 Task: Create a due date automation trigger when advanced on, on the monday of the week a card is due add dates with a due date at 11:00 AM.
Action: Mouse moved to (1228, 92)
Screenshot: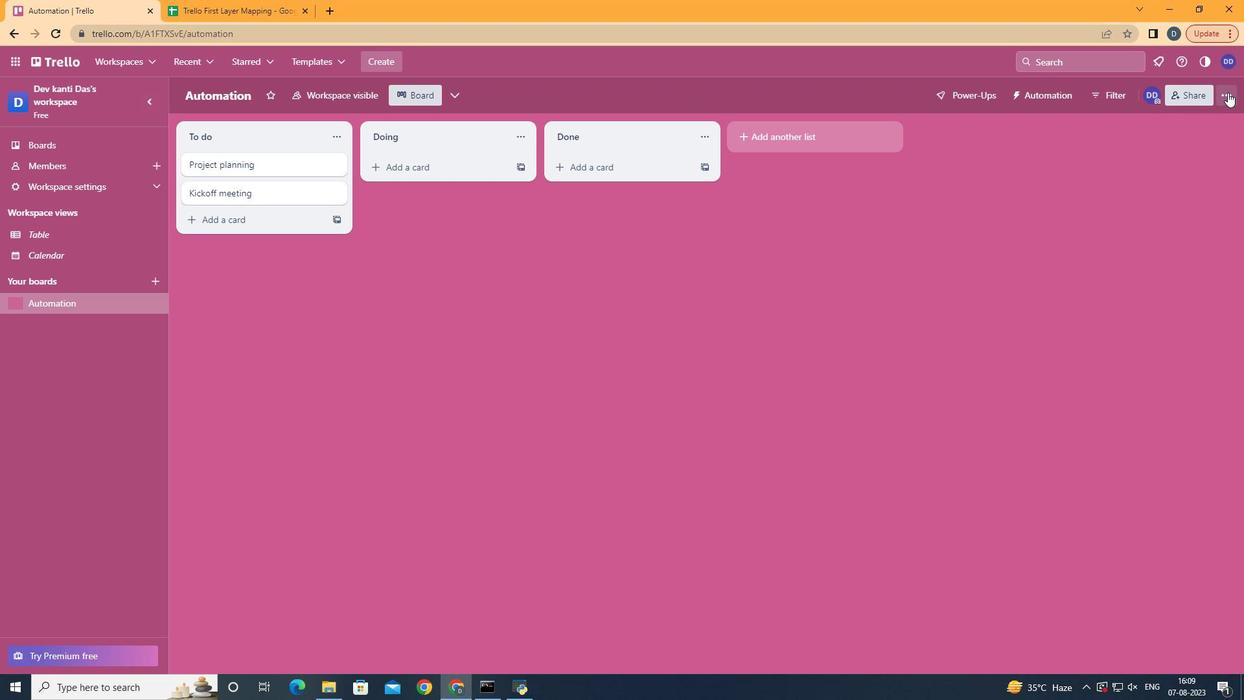 
Action: Mouse pressed left at (1228, 92)
Screenshot: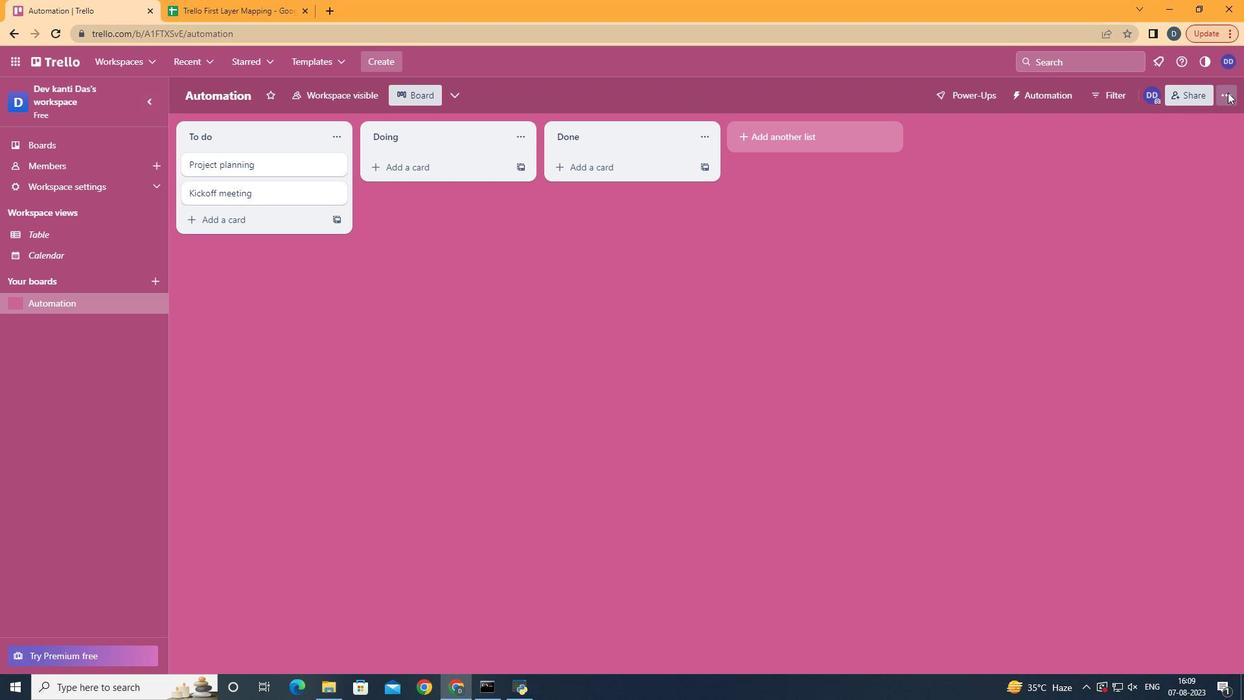 
Action: Mouse moved to (1149, 274)
Screenshot: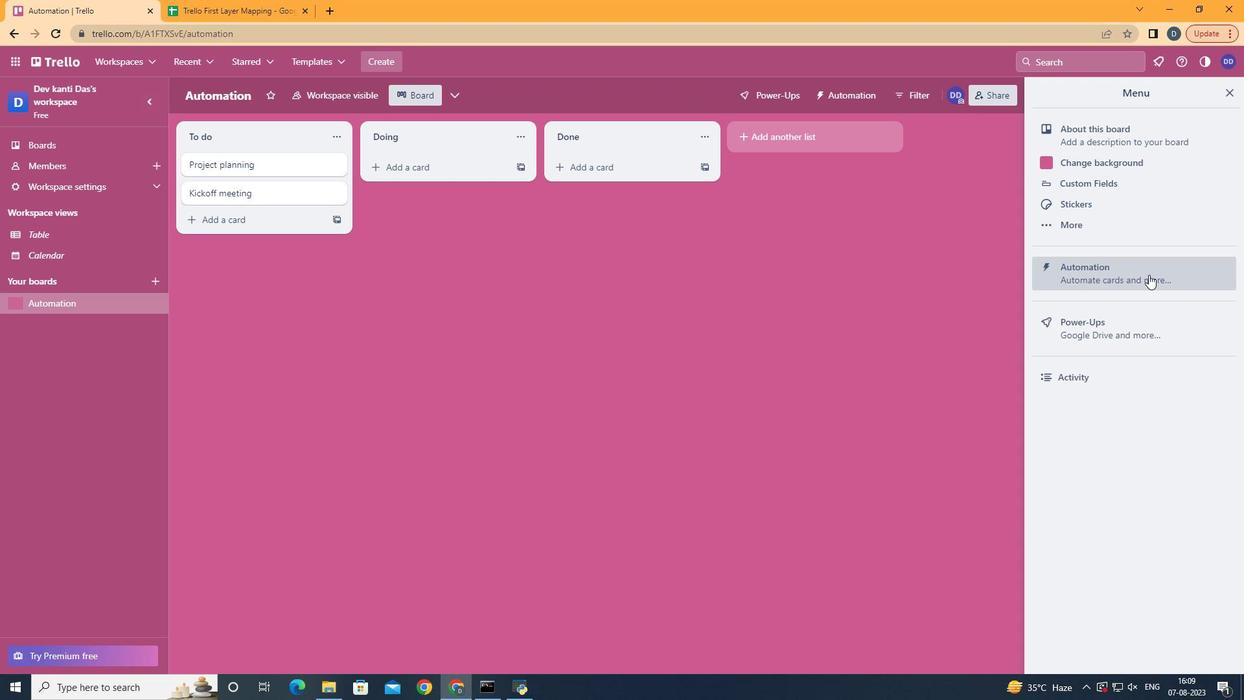 
Action: Mouse pressed left at (1149, 274)
Screenshot: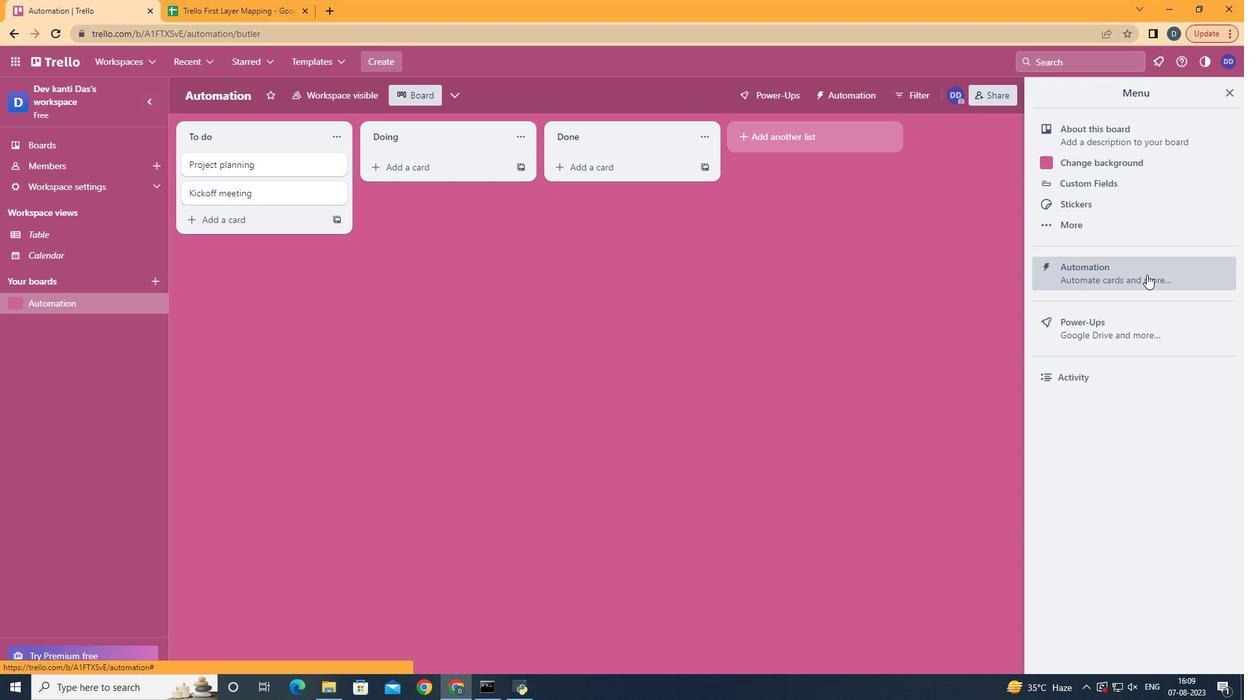 
Action: Mouse moved to (252, 257)
Screenshot: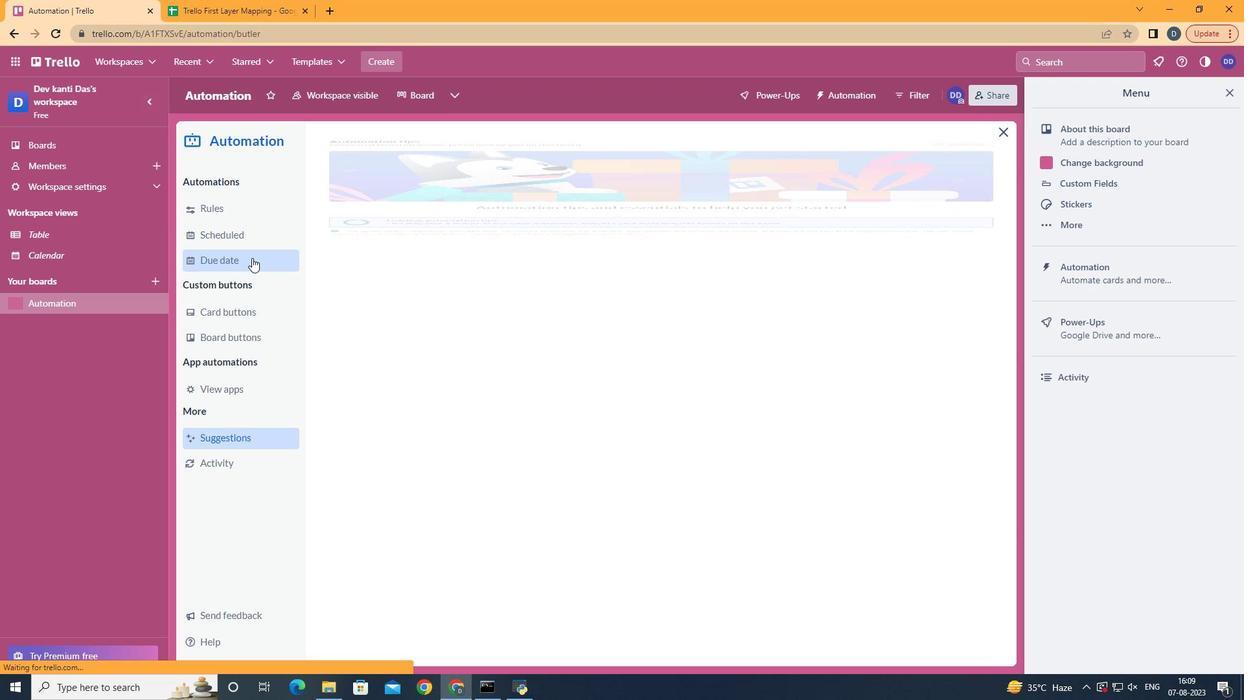 
Action: Mouse pressed left at (252, 257)
Screenshot: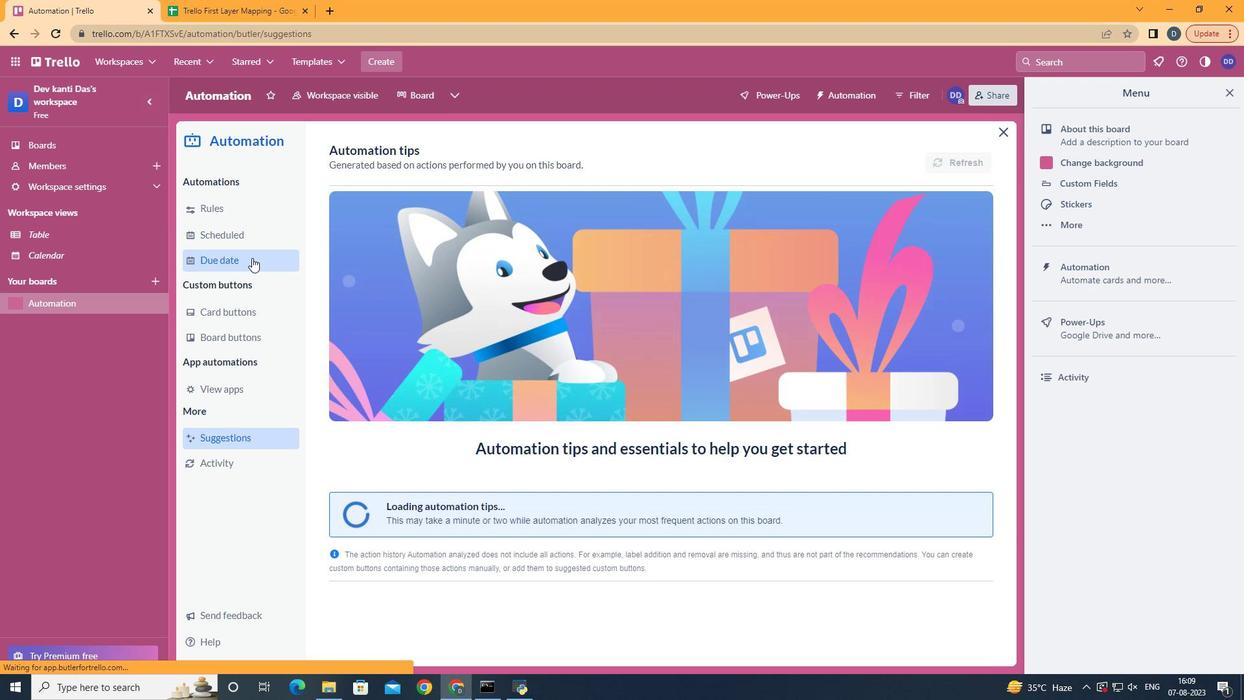 
Action: Mouse moved to (902, 157)
Screenshot: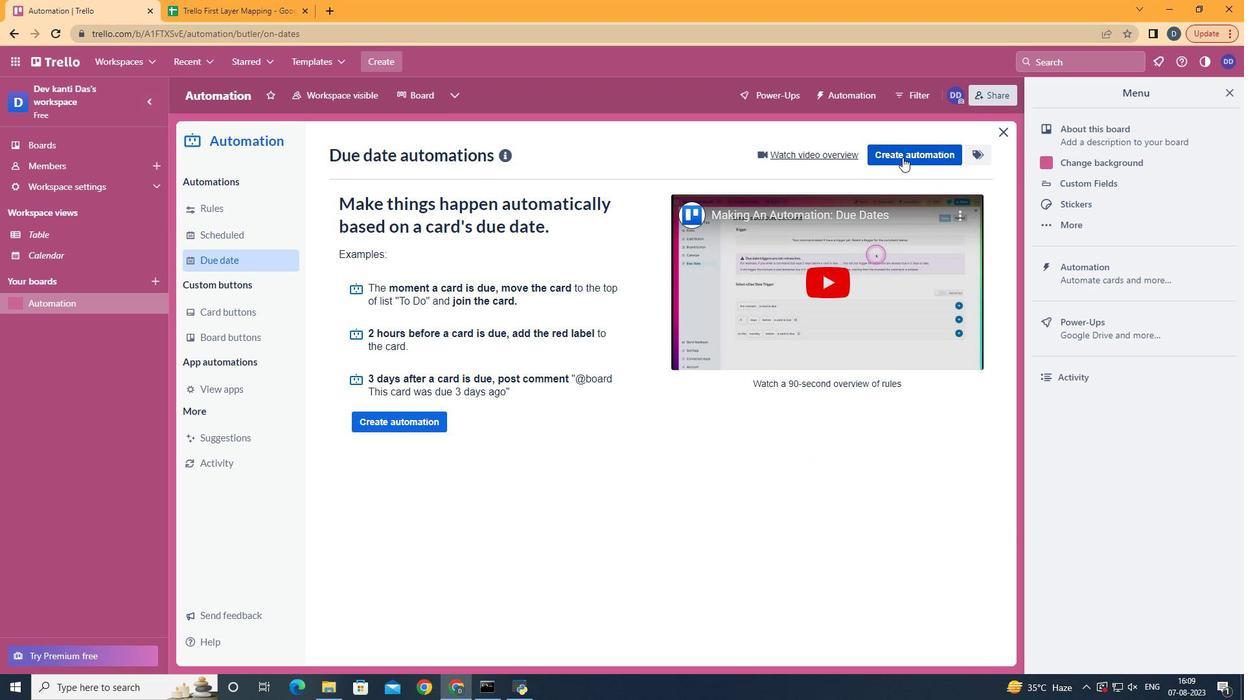 
Action: Mouse pressed left at (902, 157)
Screenshot: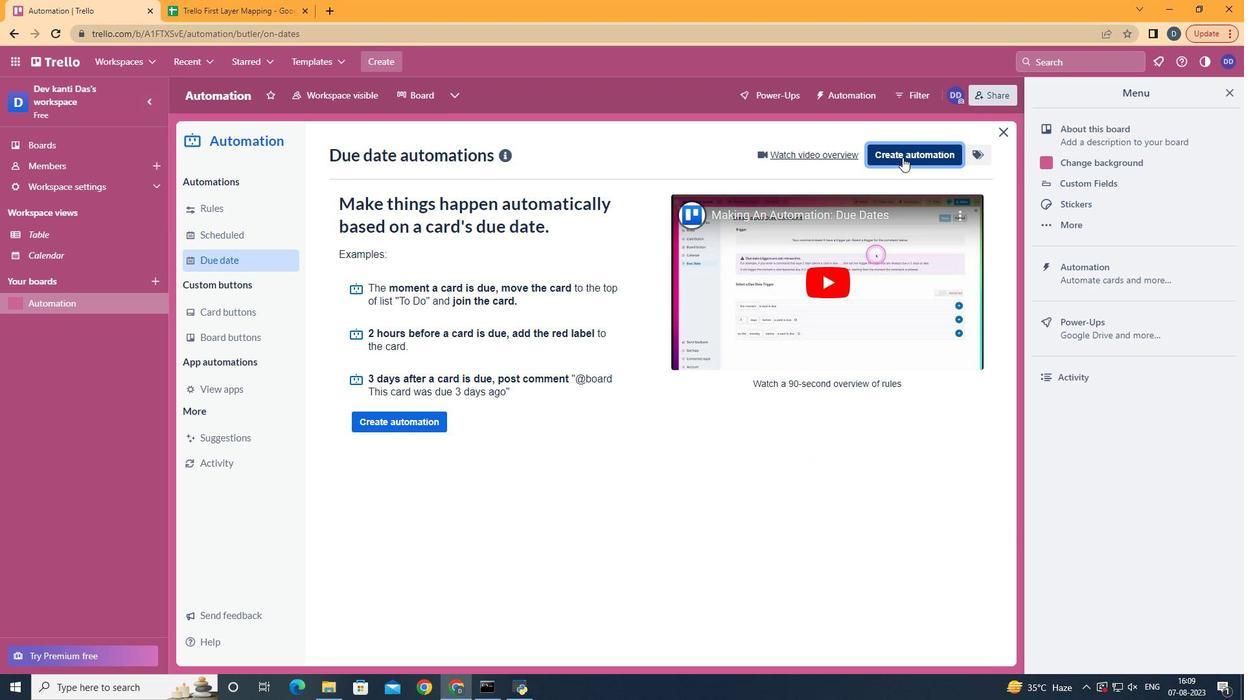 
Action: Mouse moved to (684, 287)
Screenshot: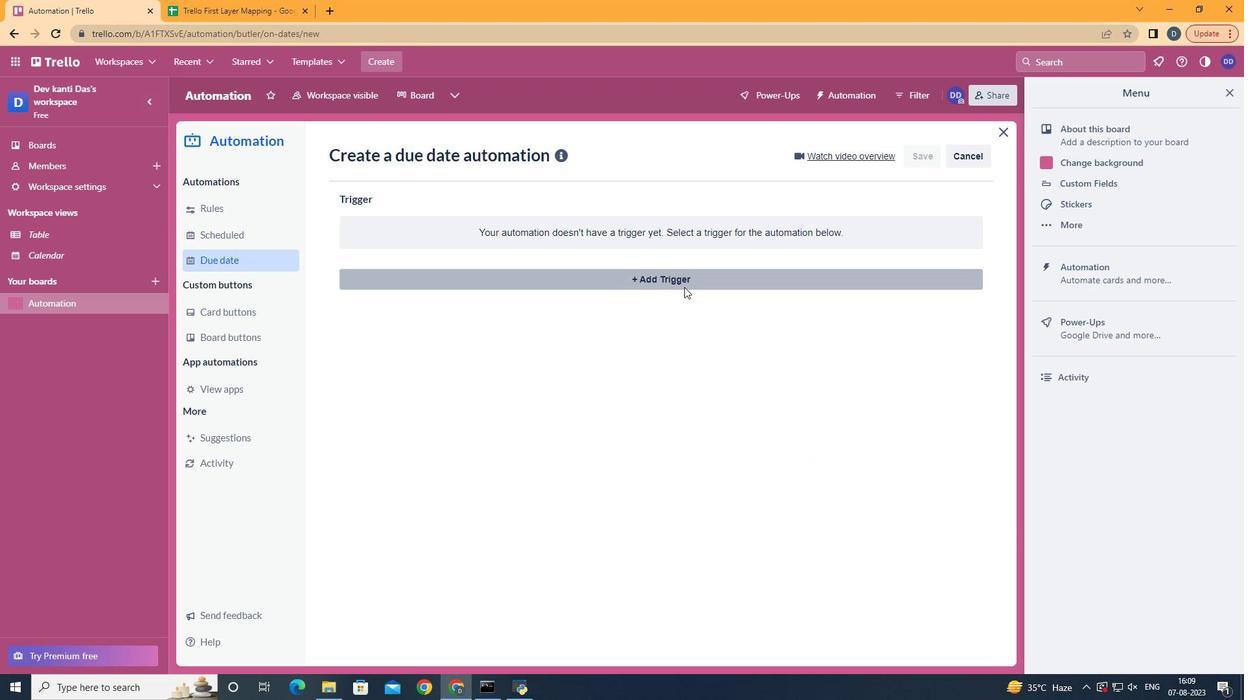
Action: Mouse pressed left at (684, 287)
Screenshot: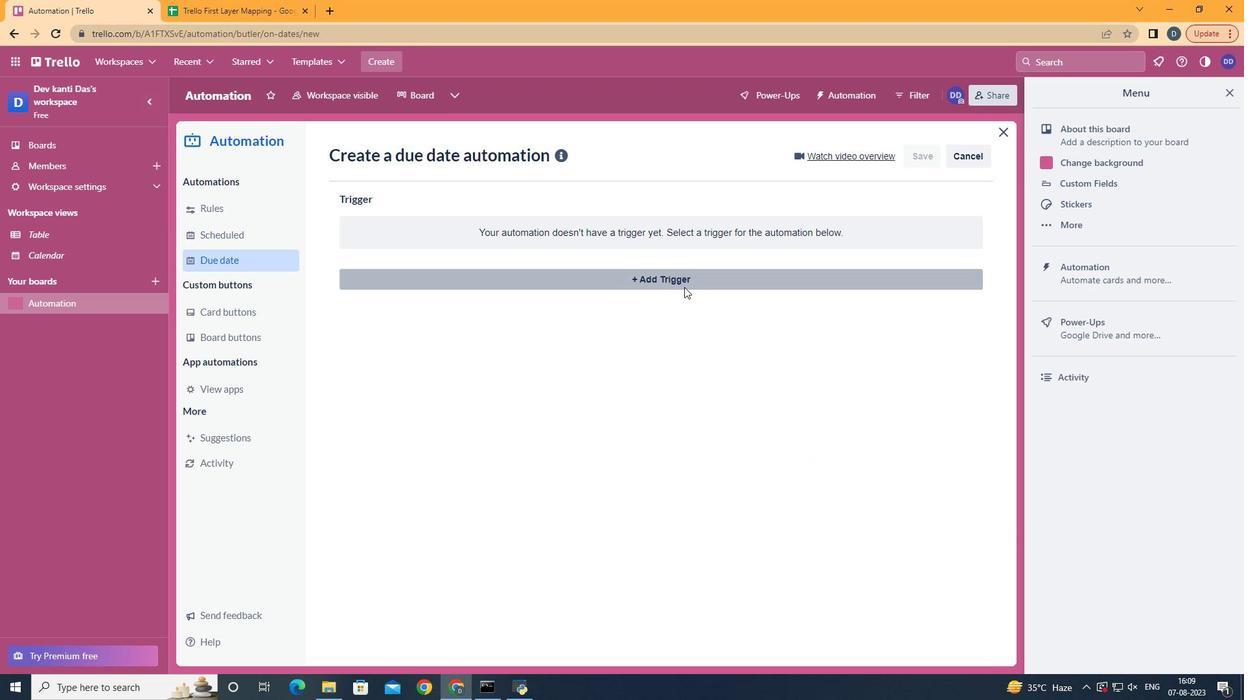 
Action: Mouse moved to (427, 338)
Screenshot: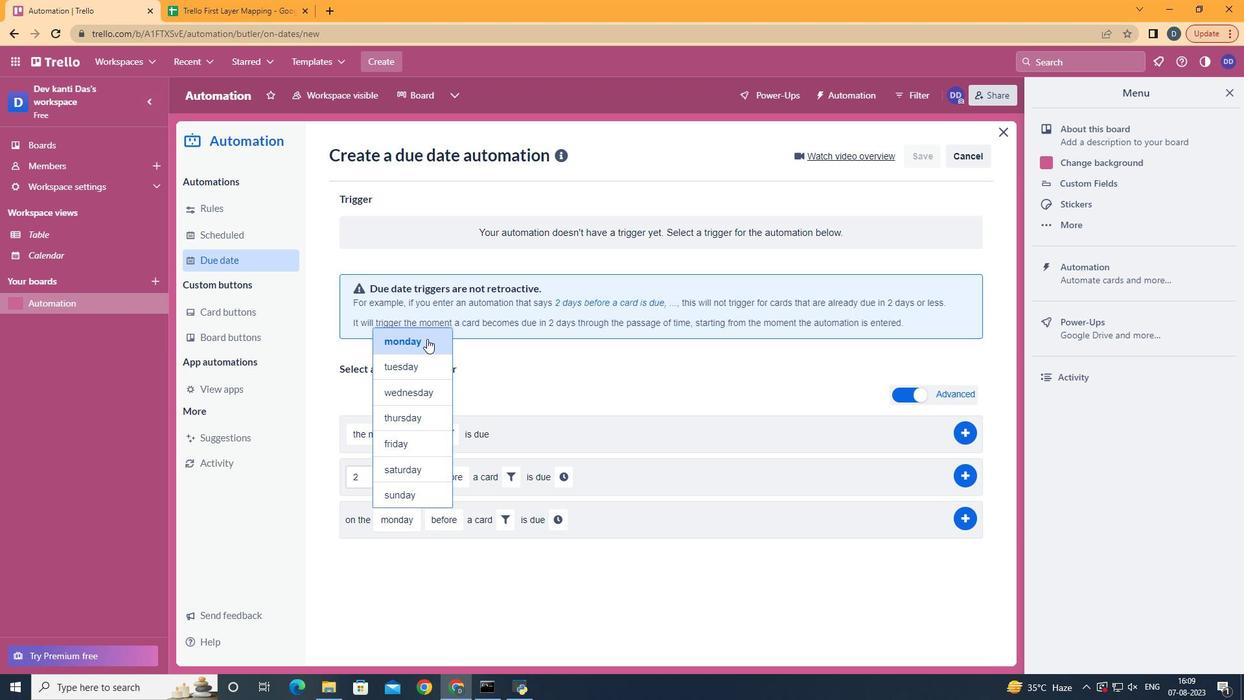 
Action: Mouse pressed left at (427, 338)
Screenshot: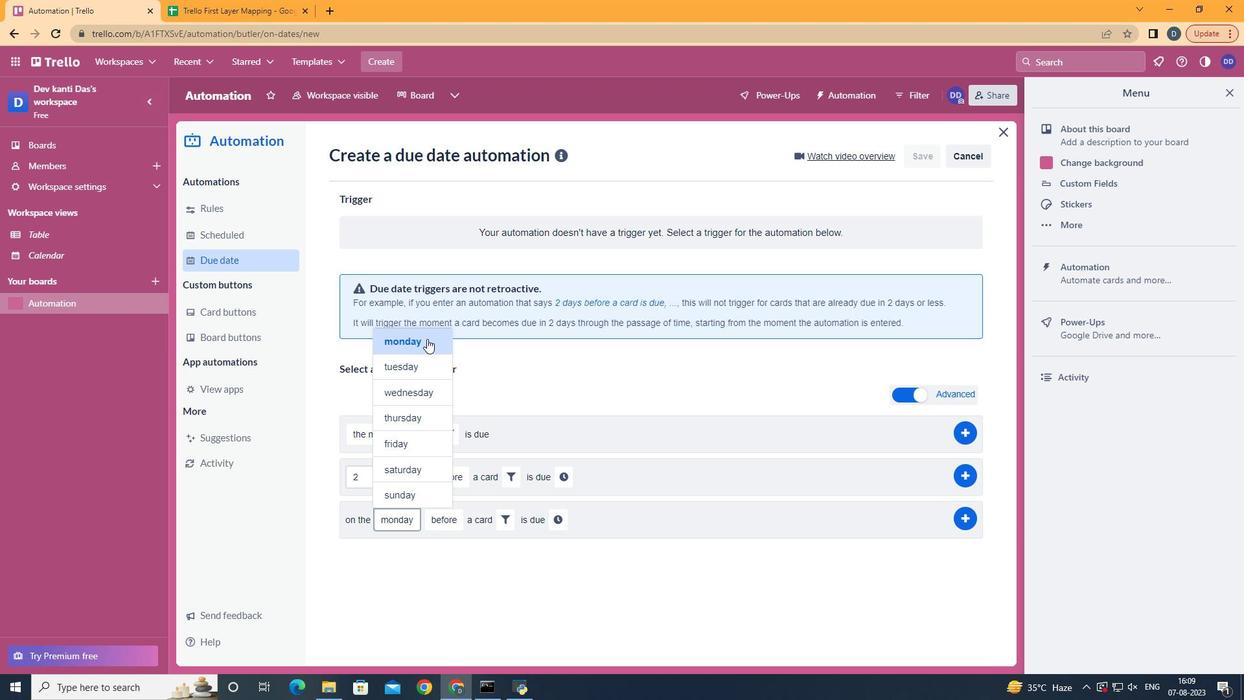 
Action: Mouse moved to (465, 598)
Screenshot: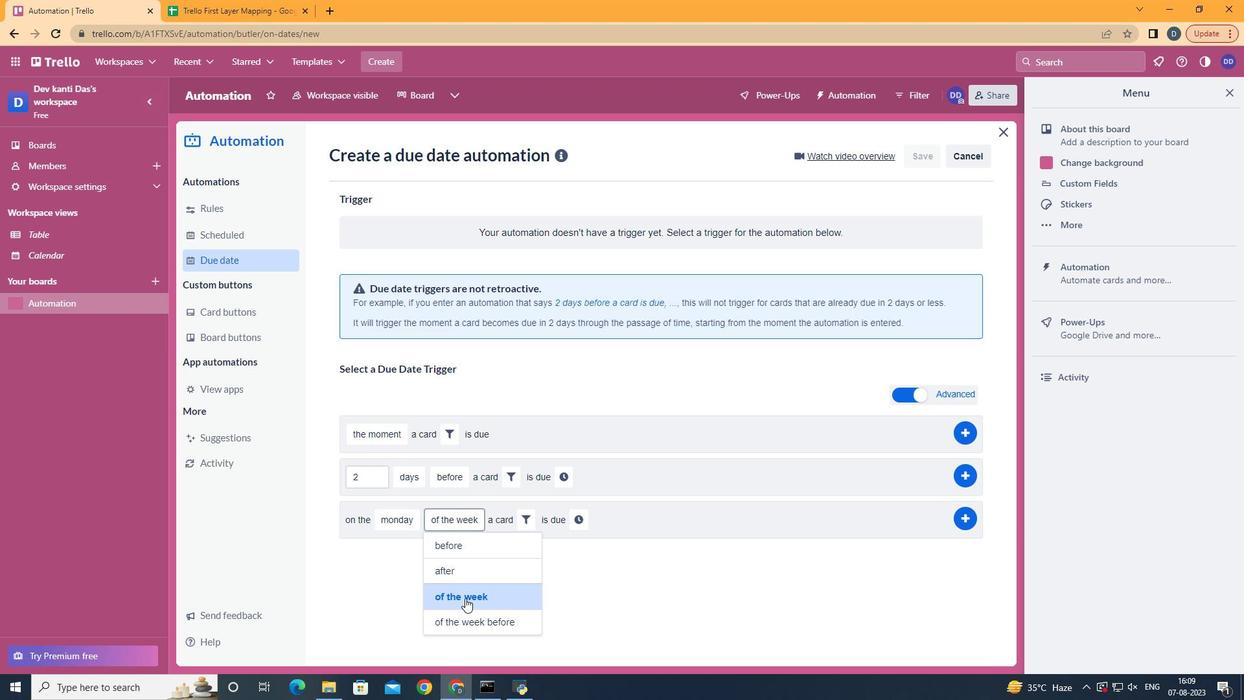 
Action: Mouse pressed left at (465, 598)
Screenshot: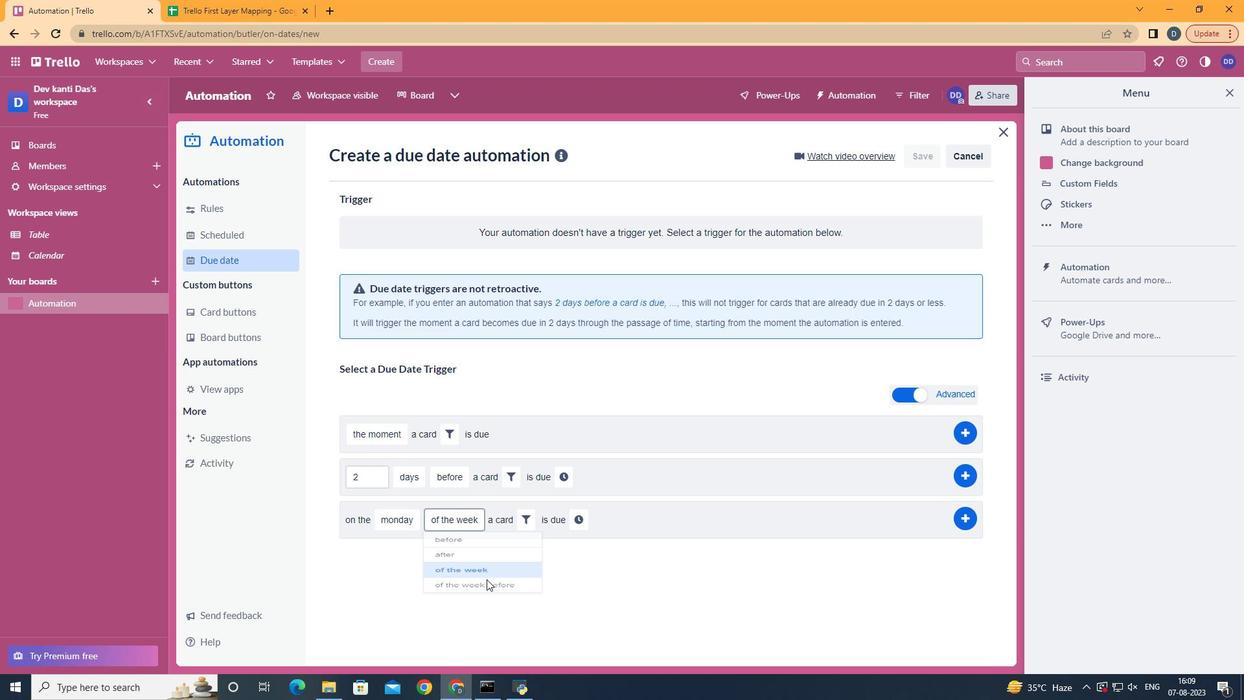 
Action: Mouse moved to (525, 525)
Screenshot: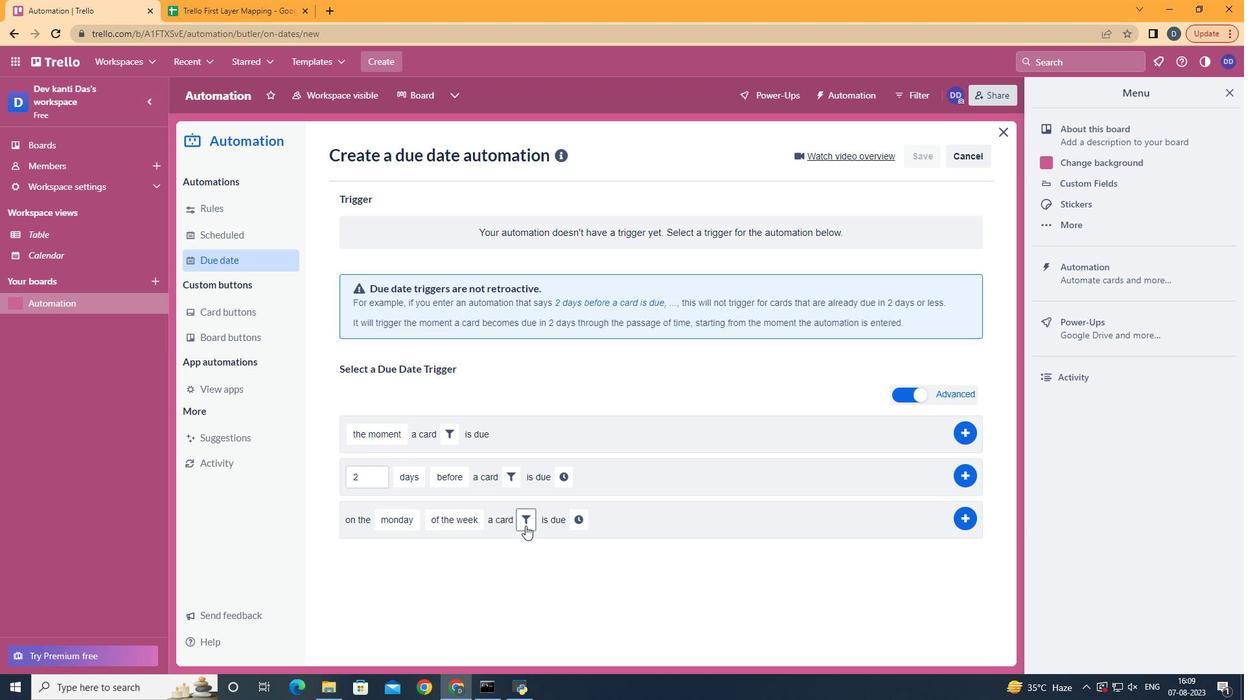 
Action: Mouse pressed left at (525, 525)
Screenshot: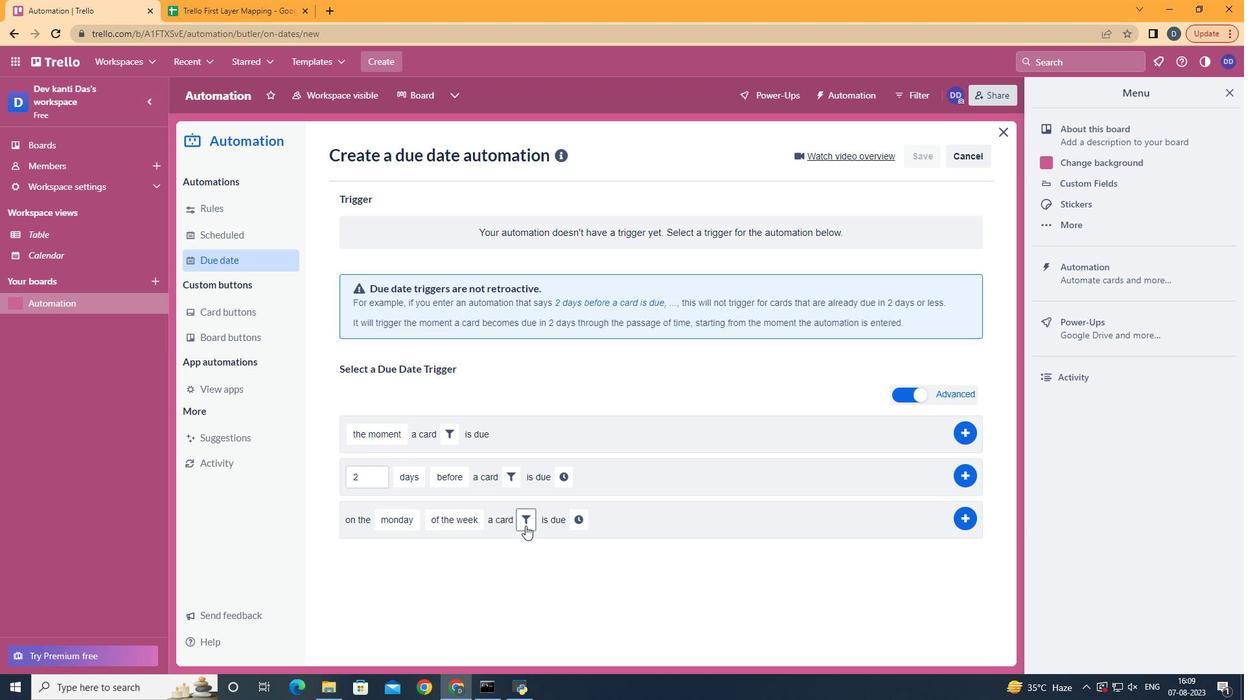 
Action: Mouse moved to (600, 568)
Screenshot: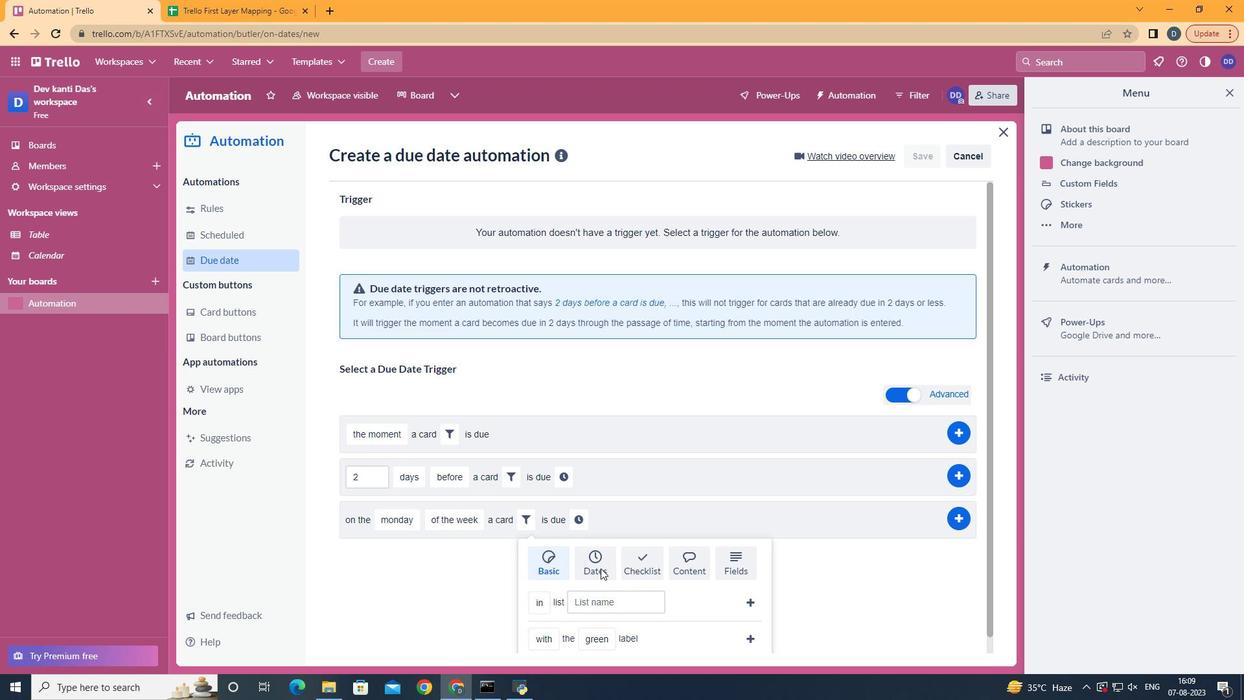 
Action: Mouse pressed left at (600, 568)
Screenshot: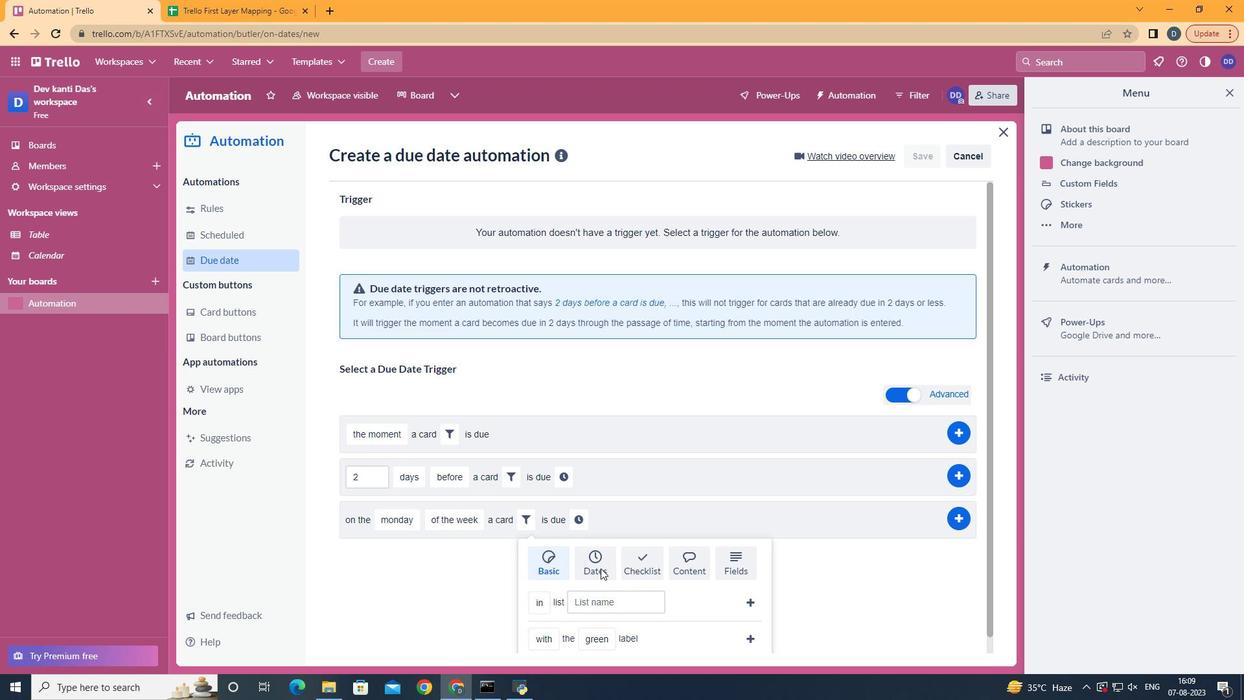 
Action: Mouse scrolled (600, 567) with delta (0, 0)
Screenshot: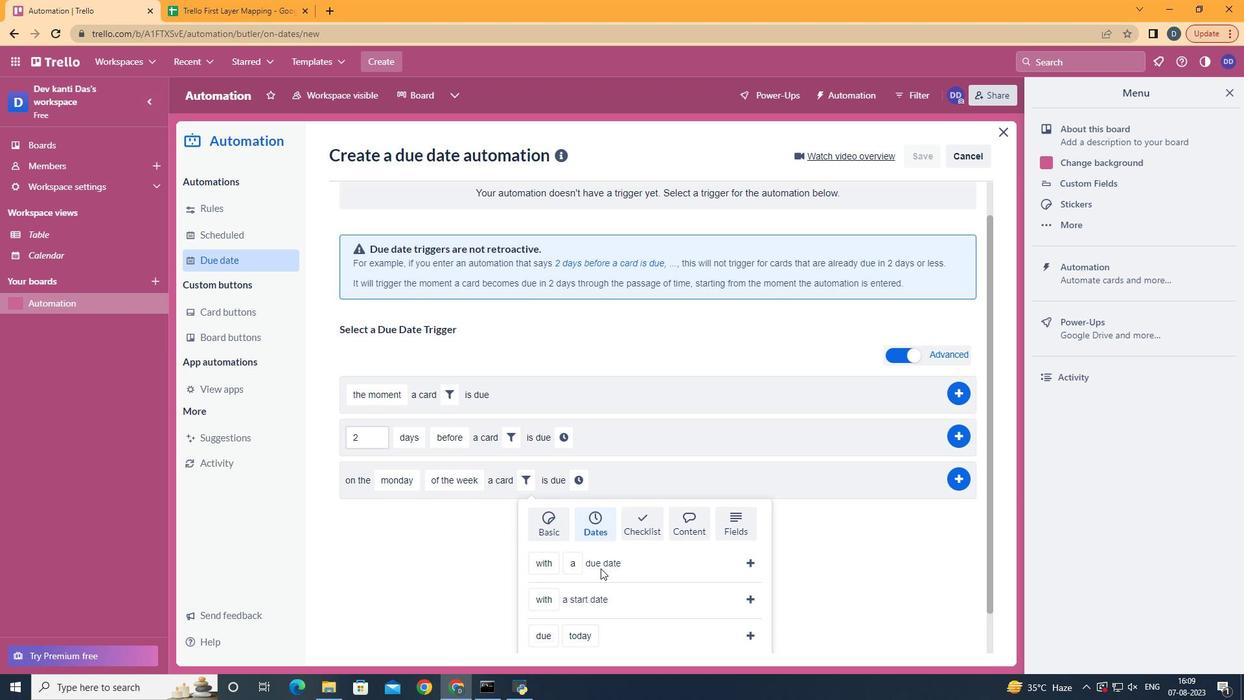 
Action: Mouse scrolled (600, 567) with delta (0, 0)
Screenshot: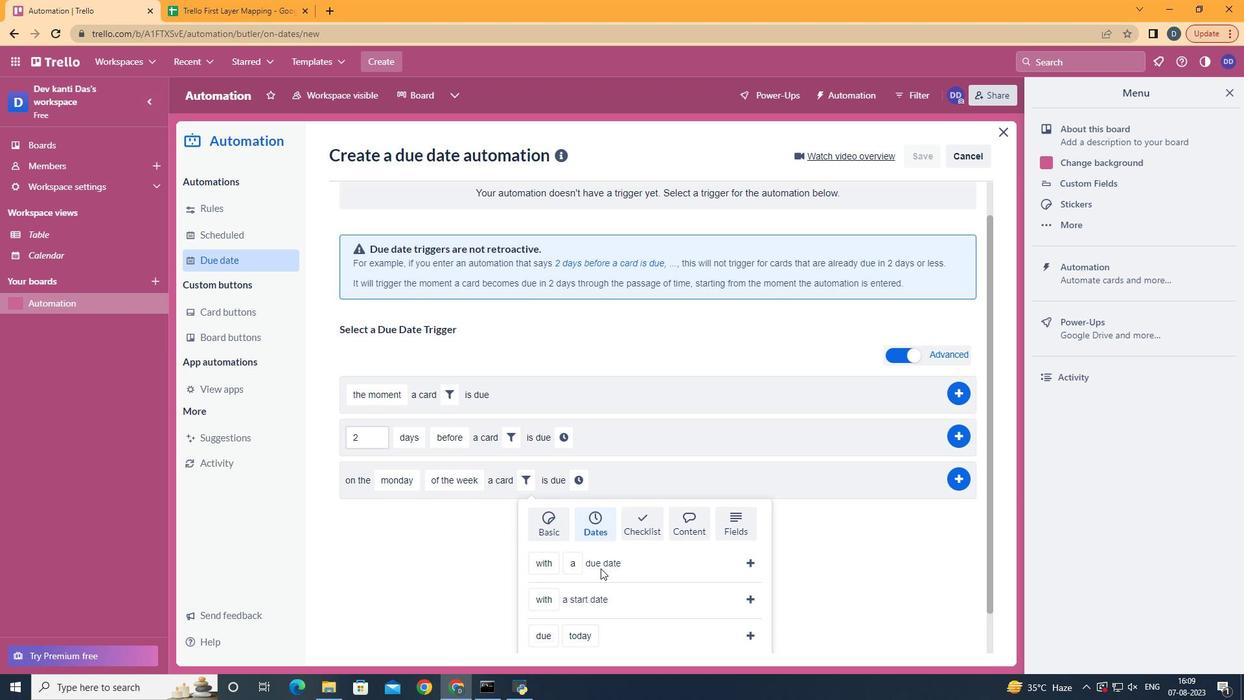 
Action: Mouse scrolled (600, 567) with delta (0, 0)
Screenshot: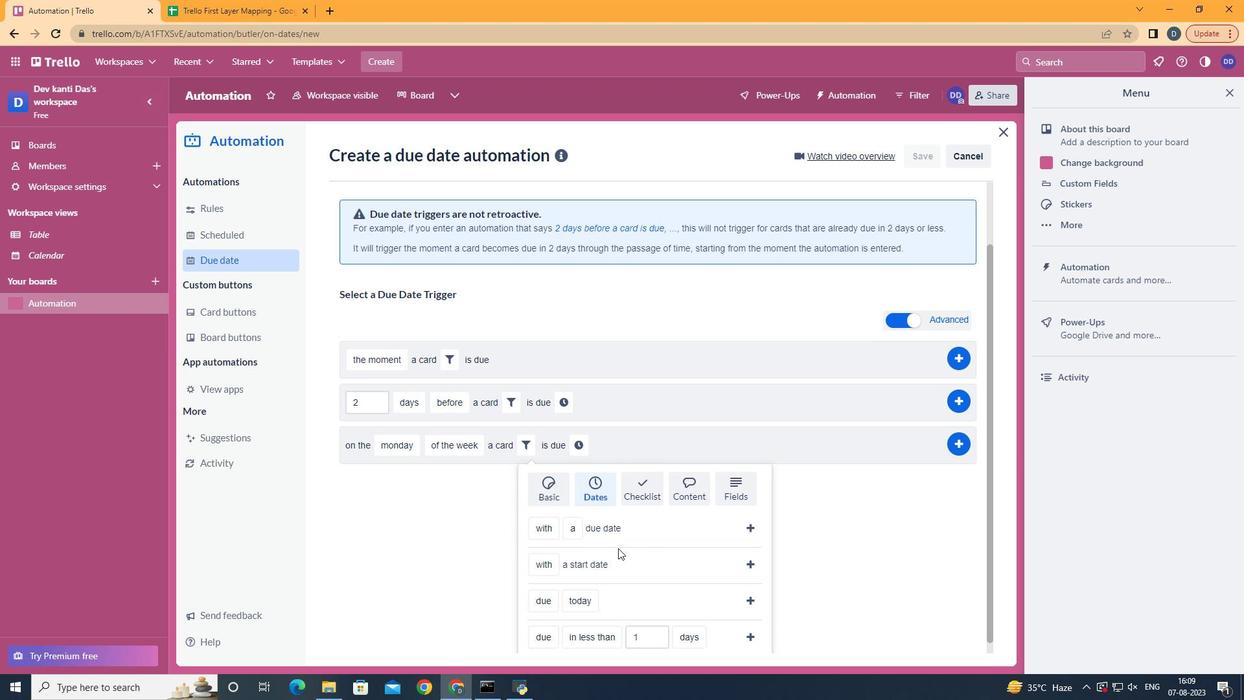 
Action: Mouse moved to (556, 539)
Screenshot: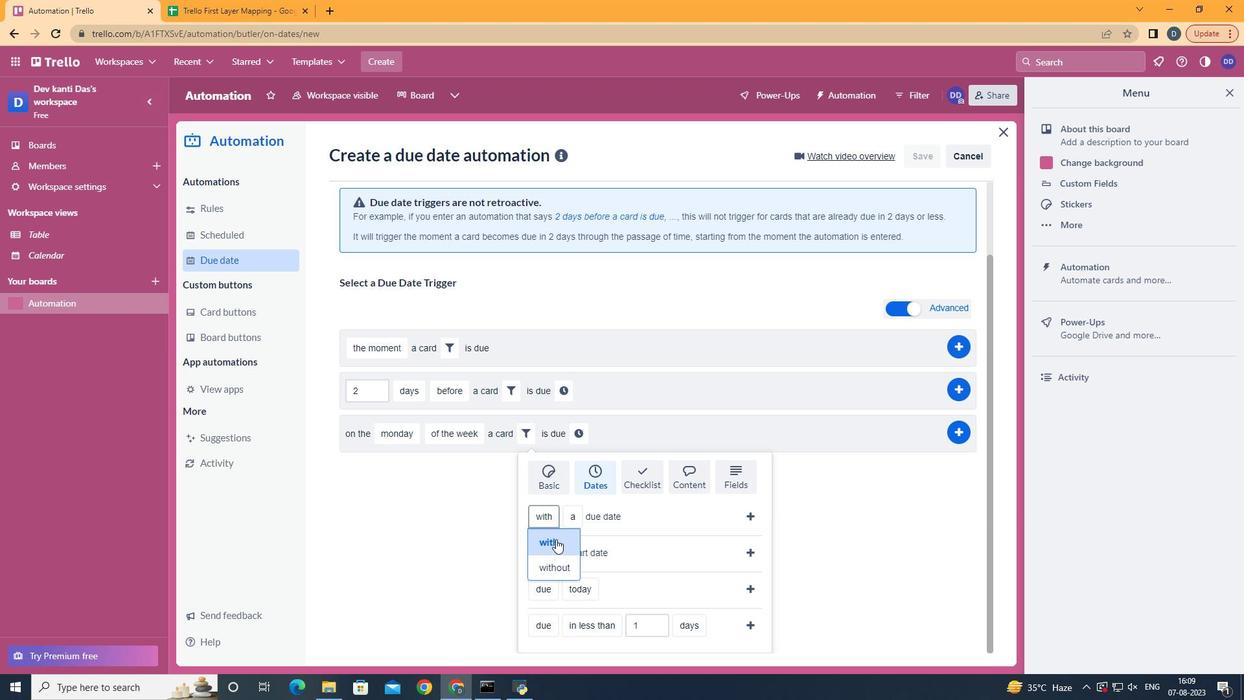 
Action: Mouse pressed left at (556, 539)
Screenshot: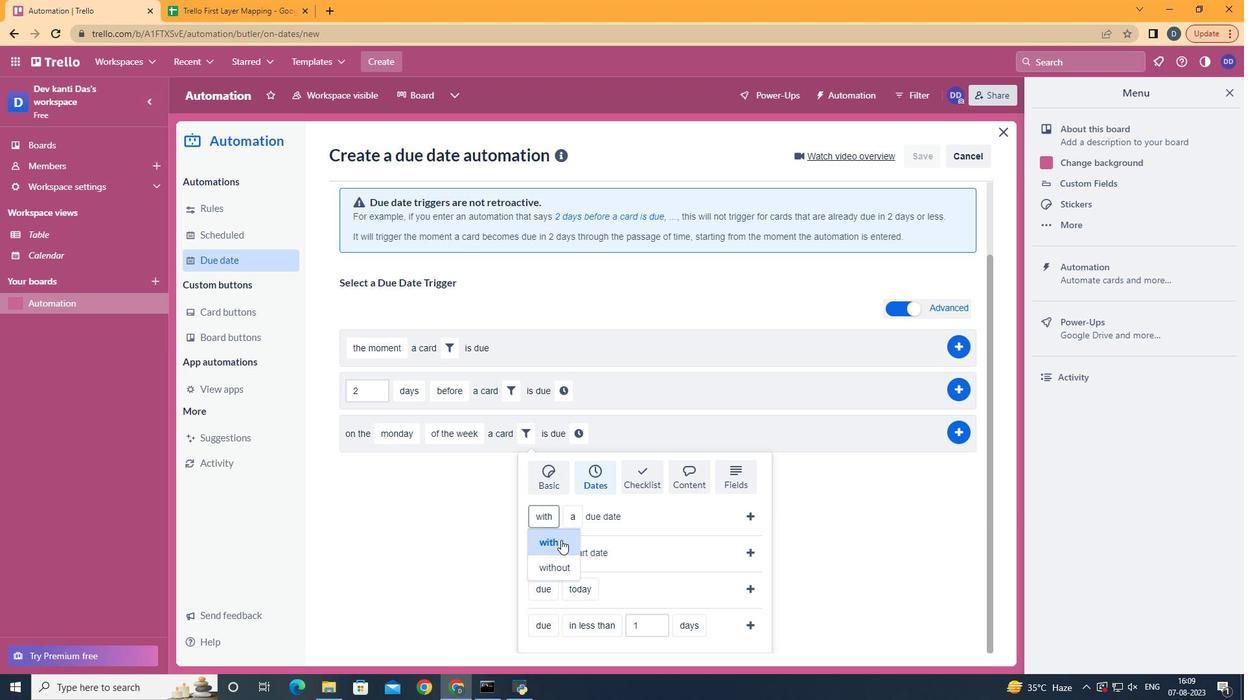 
Action: Mouse moved to (587, 539)
Screenshot: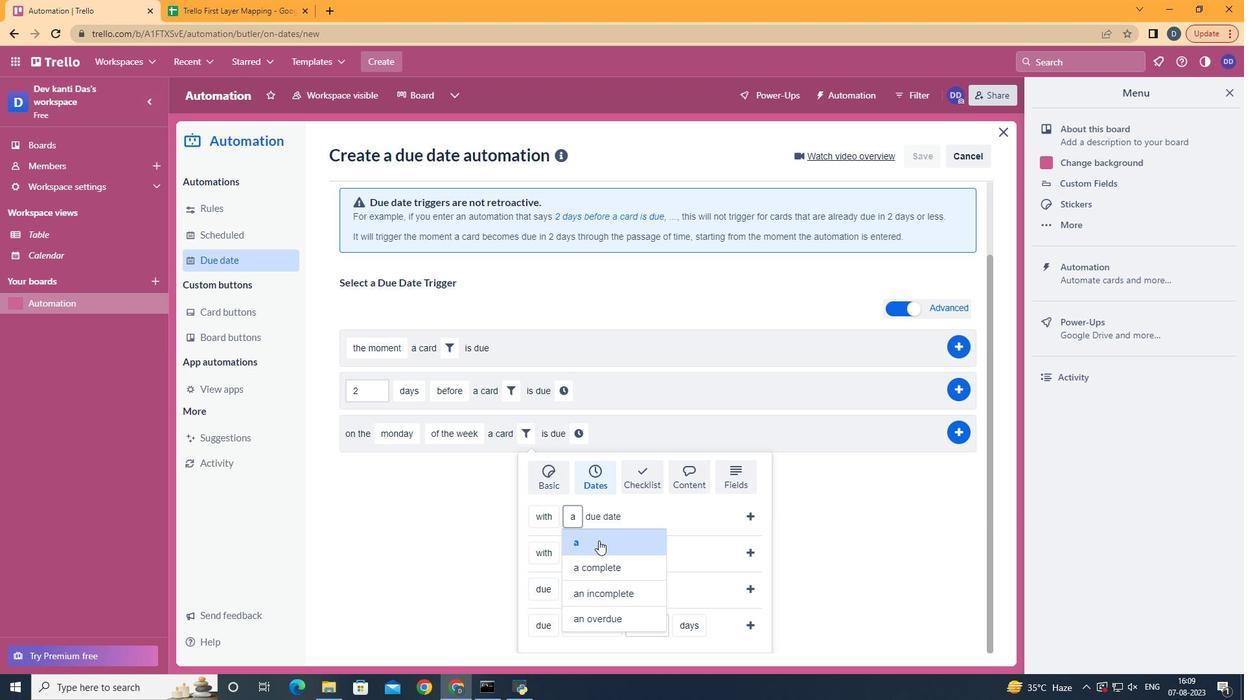 
Action: Mouse pressed left at (587, 539)
Screenshot: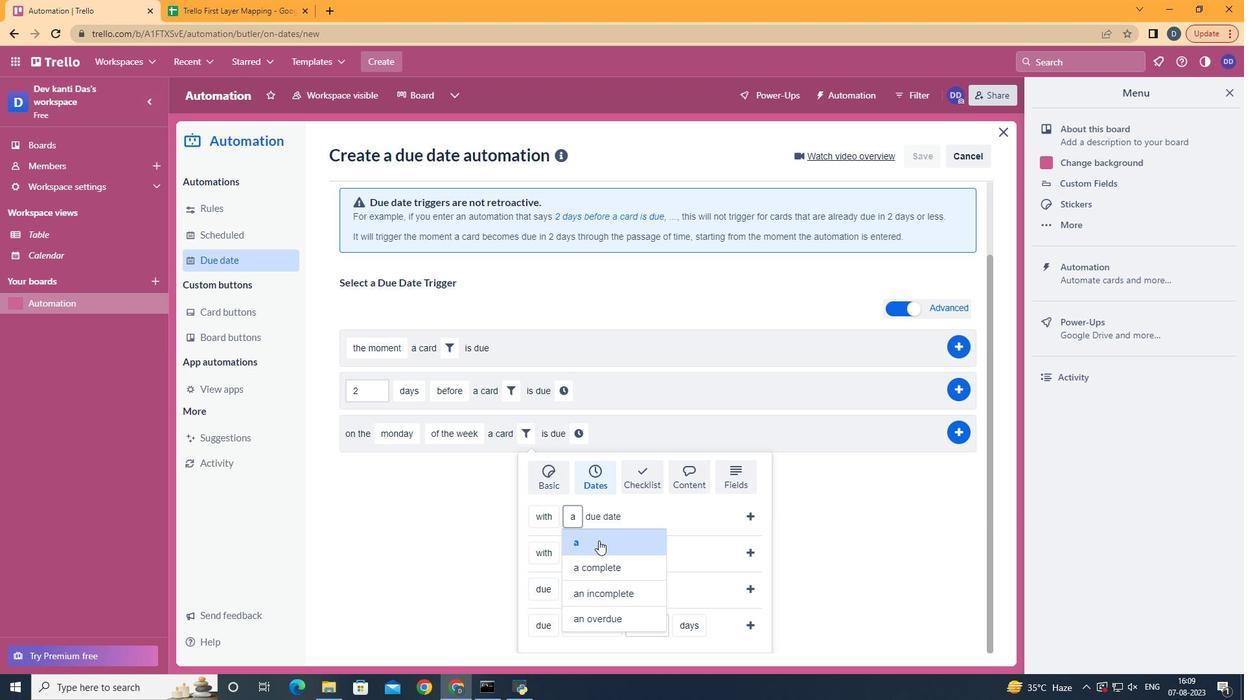
Action: Mouse moved to (749, 517)
Screenshot: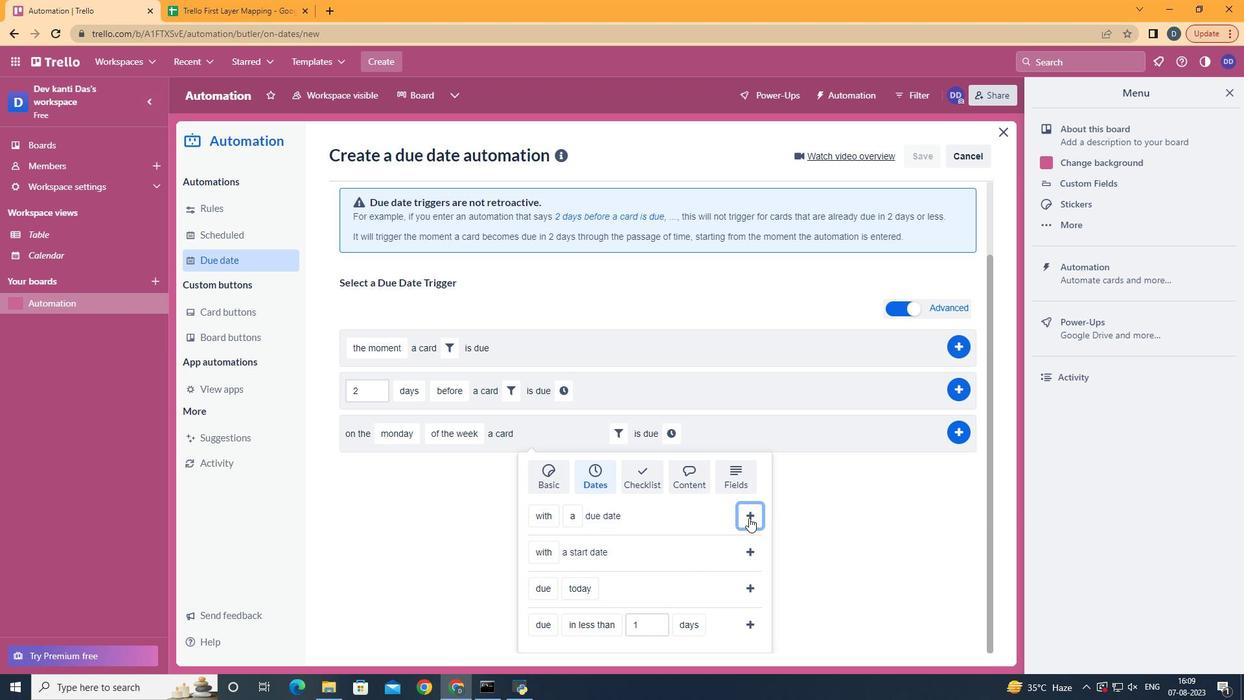 
Action: Mouse pressed left at (749, 517)
Screenshot: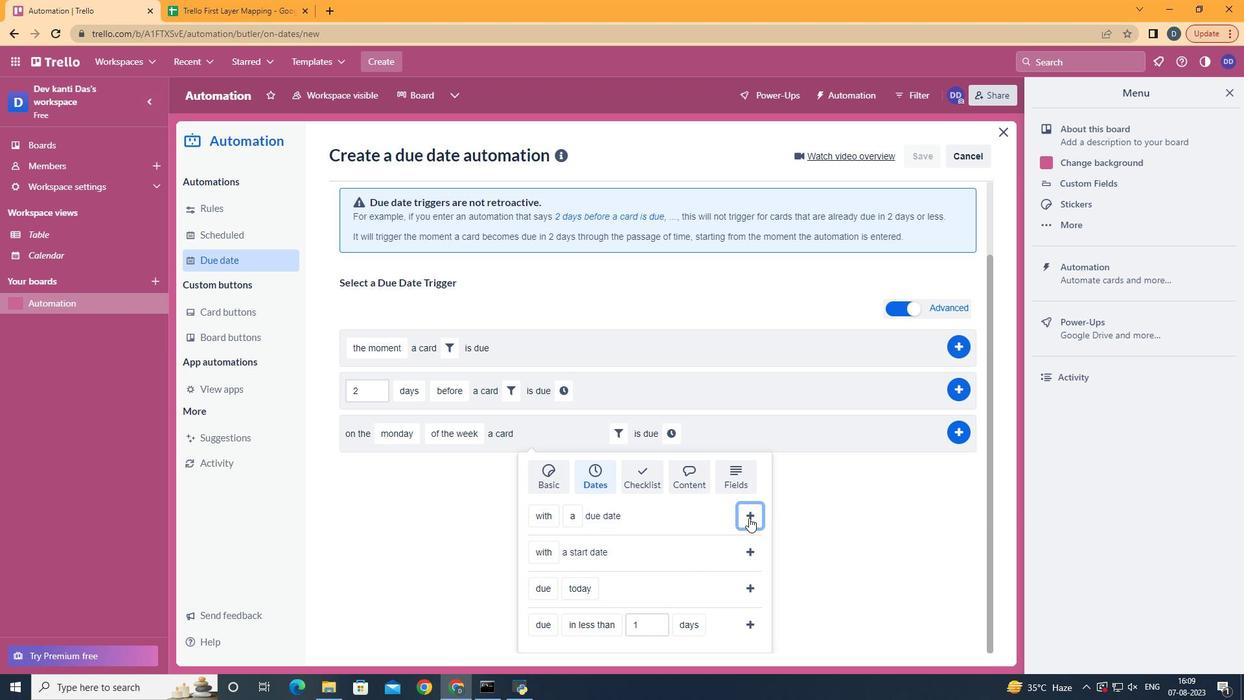 
Action: Mouse moved to (672, 522)
Screenshot: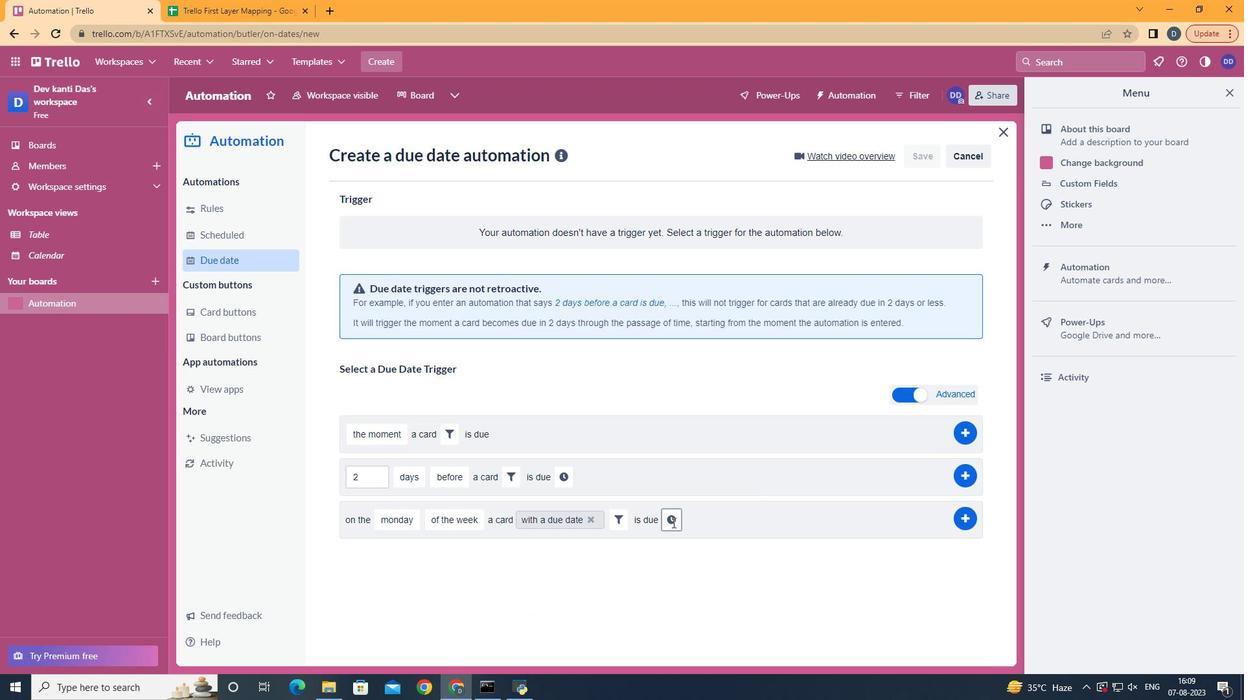 
Action: Mouse pressed left at (672, 522)
Screenshot: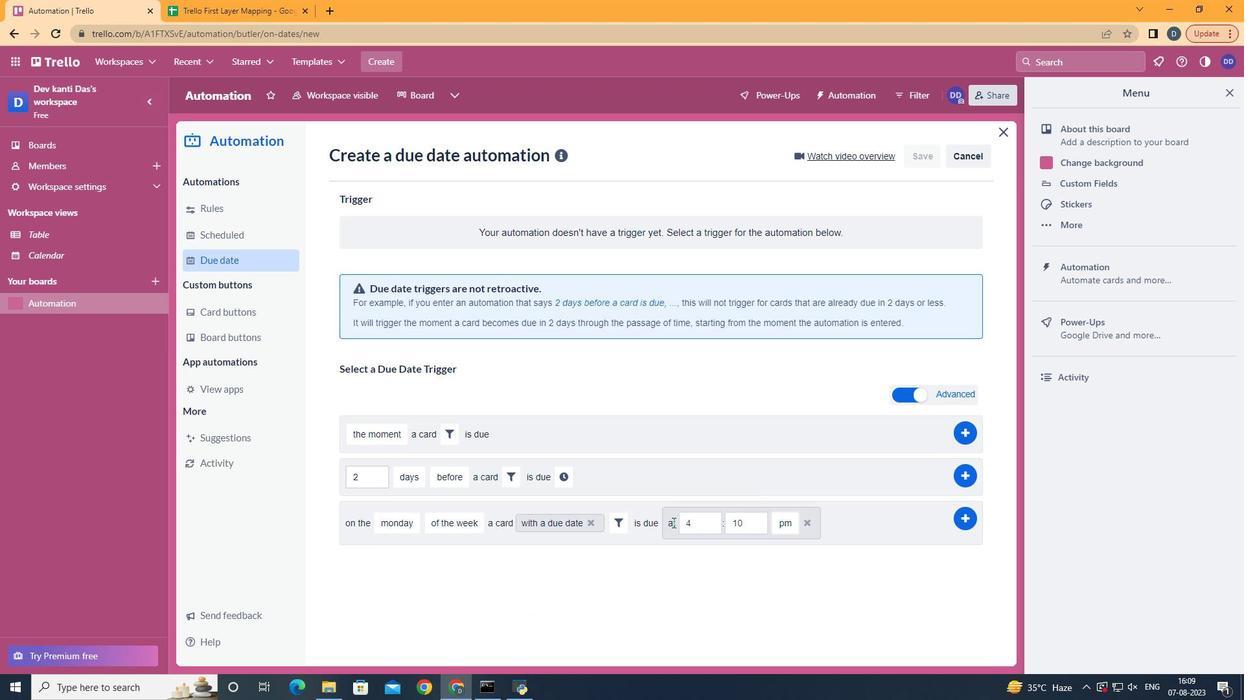 
Action: Mouse moved to (695, 525)
Screenshot: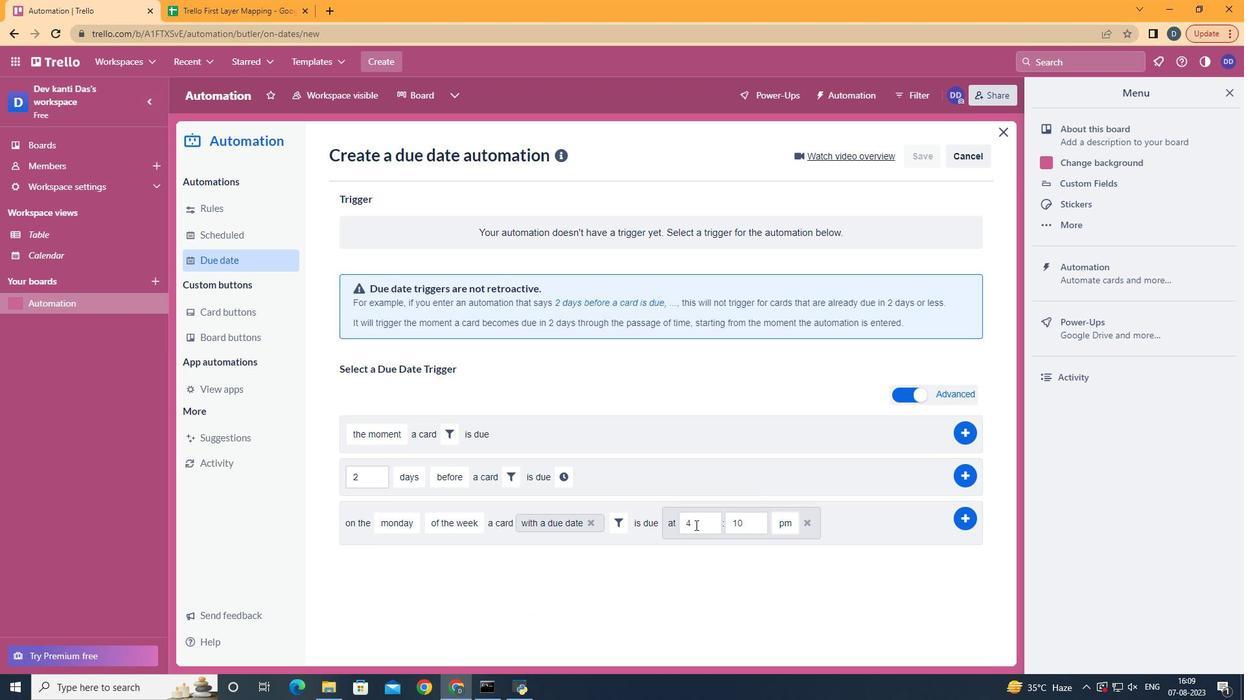 
Action: Mouse pressed left at (695, 525)
Screenshot: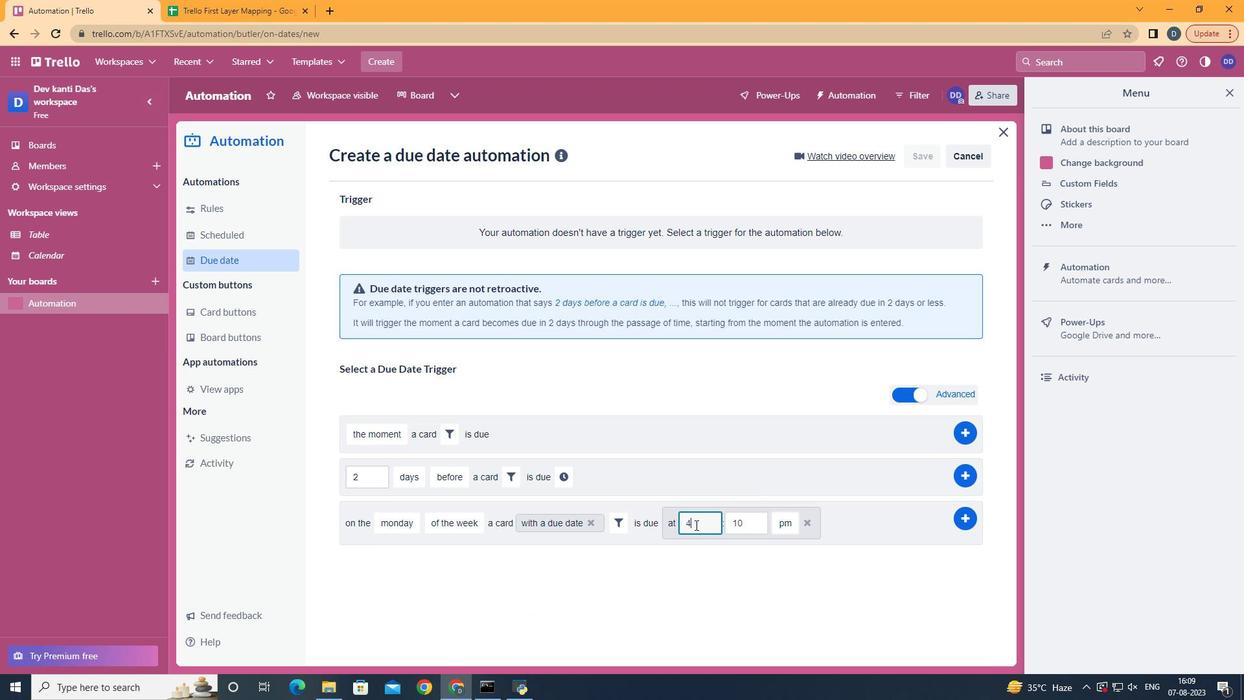 
Action: Key pressed <Key.backspace>11
Screenshot: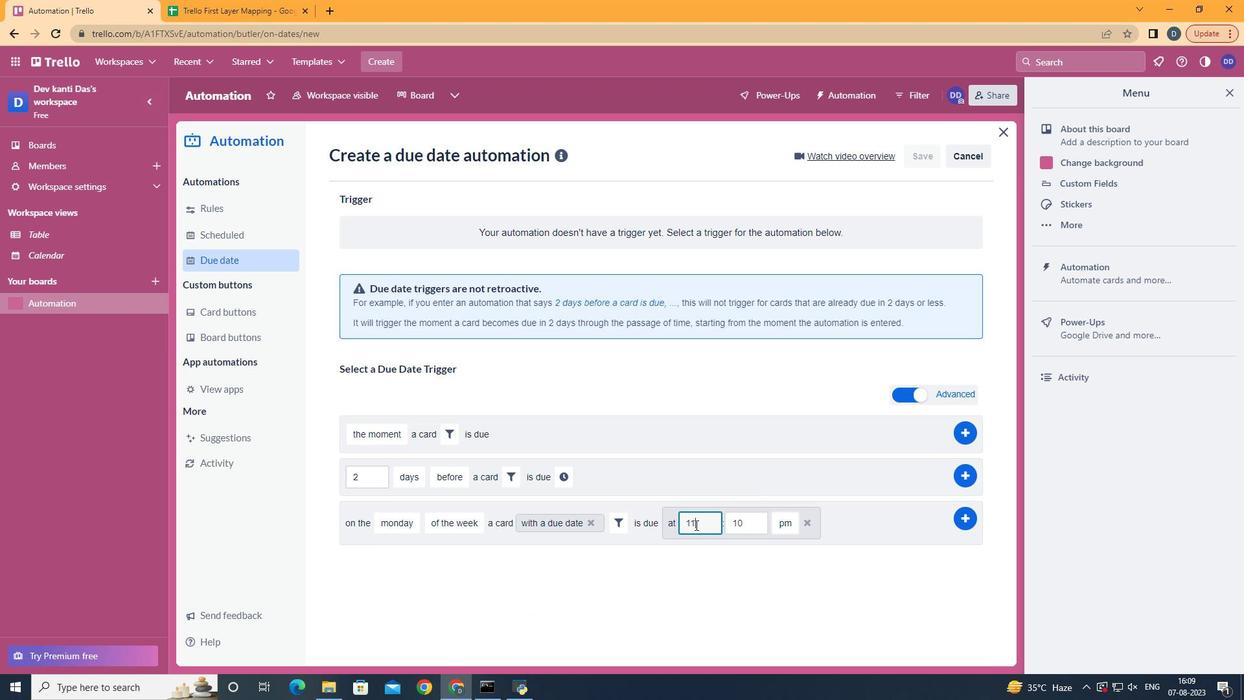 
Action: Mouse moved to (754, 530)
Screenshot: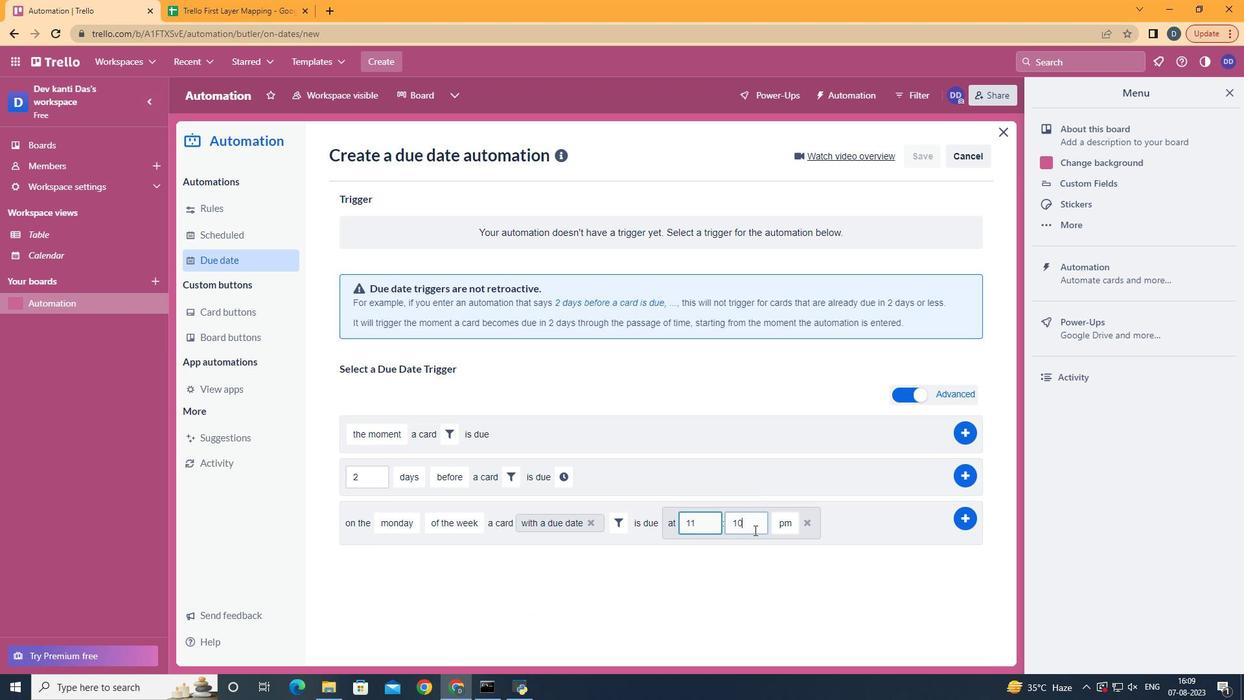 
Action: Mouse pressed left at (754, 530)
Screenshot: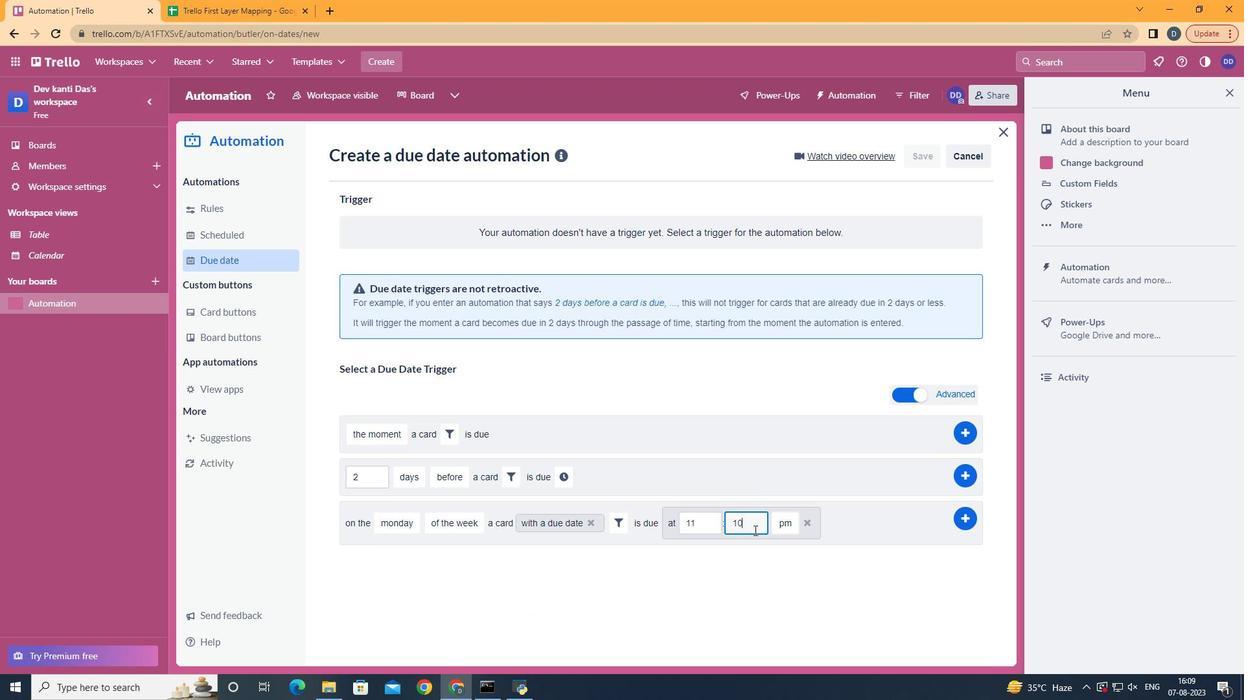 
Action: Key pressed <Key.backspace><Key.backspace>00
Screenshot: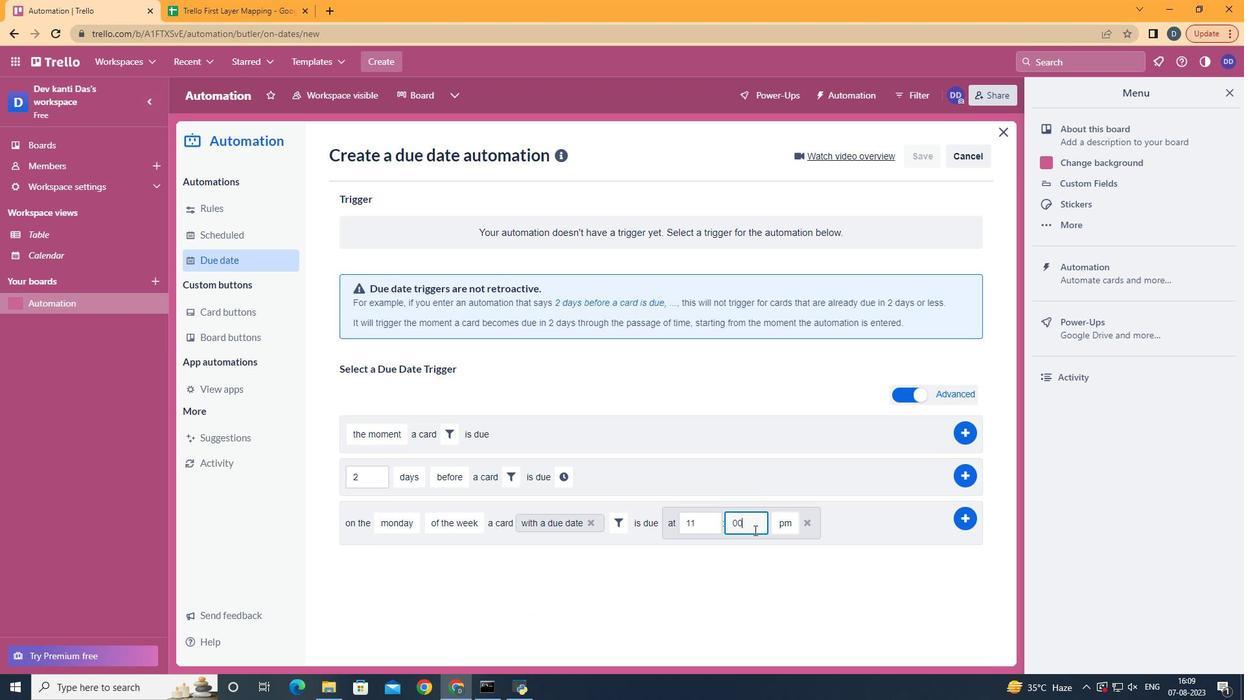 
Action: Mouse moved to (781, 544)
Screenshot: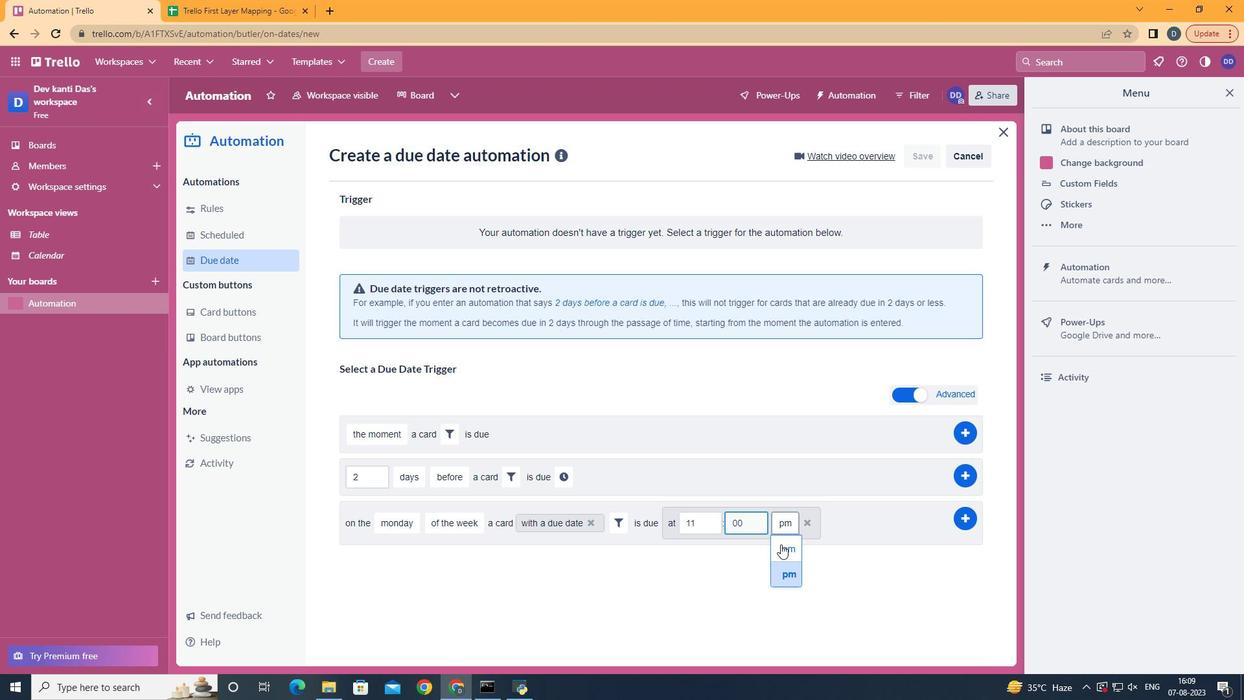 
Action: Mouse pressed left at (781, 544)
Screenshot: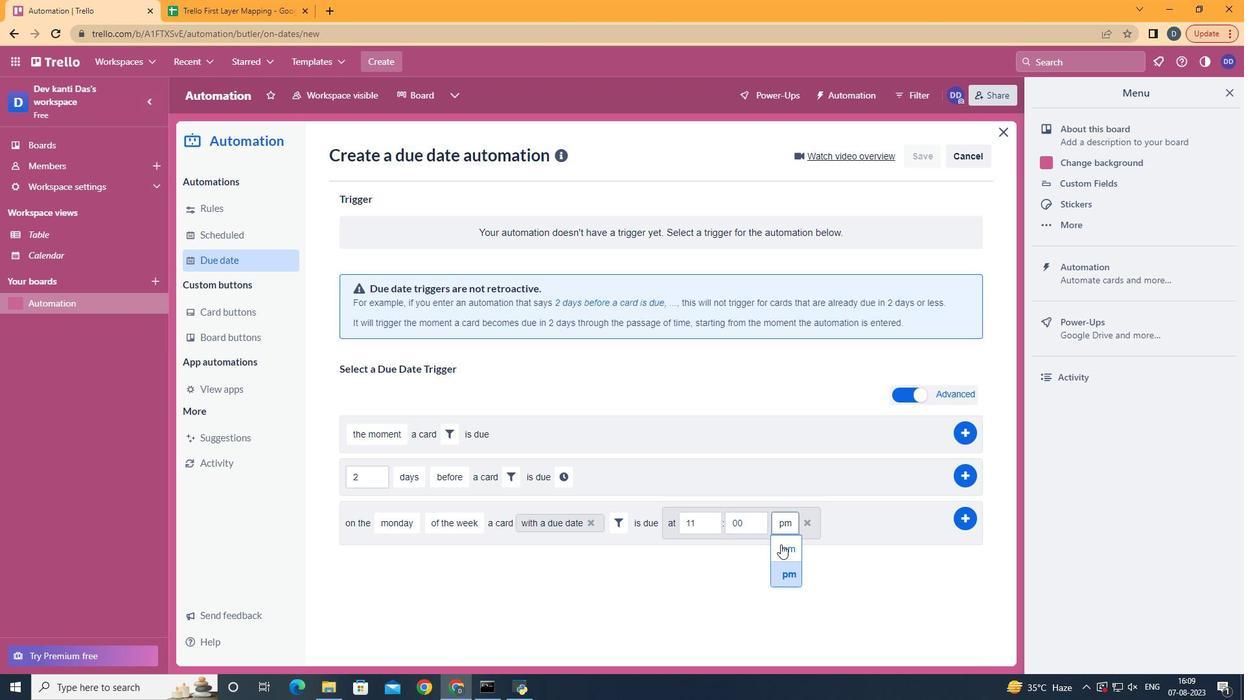 
Action: Mouse moved to (970, 517)
Screenshot: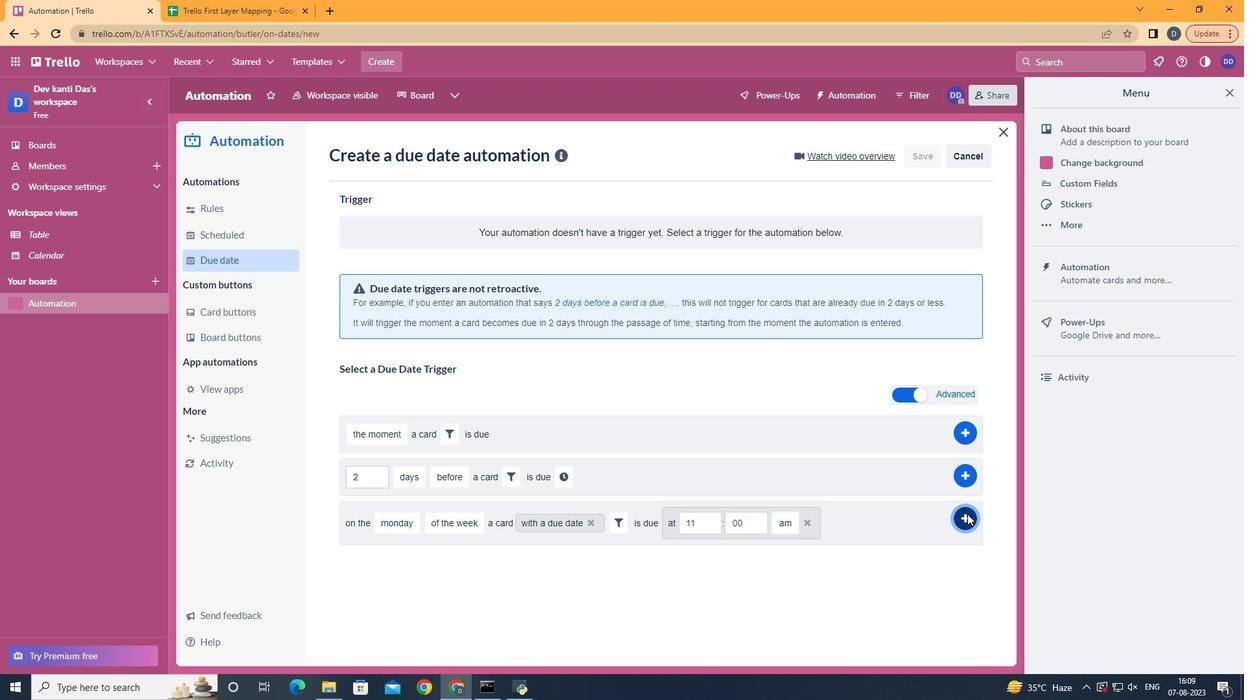 
Action: Mouse pressed left at (970, 517)
Screenshot: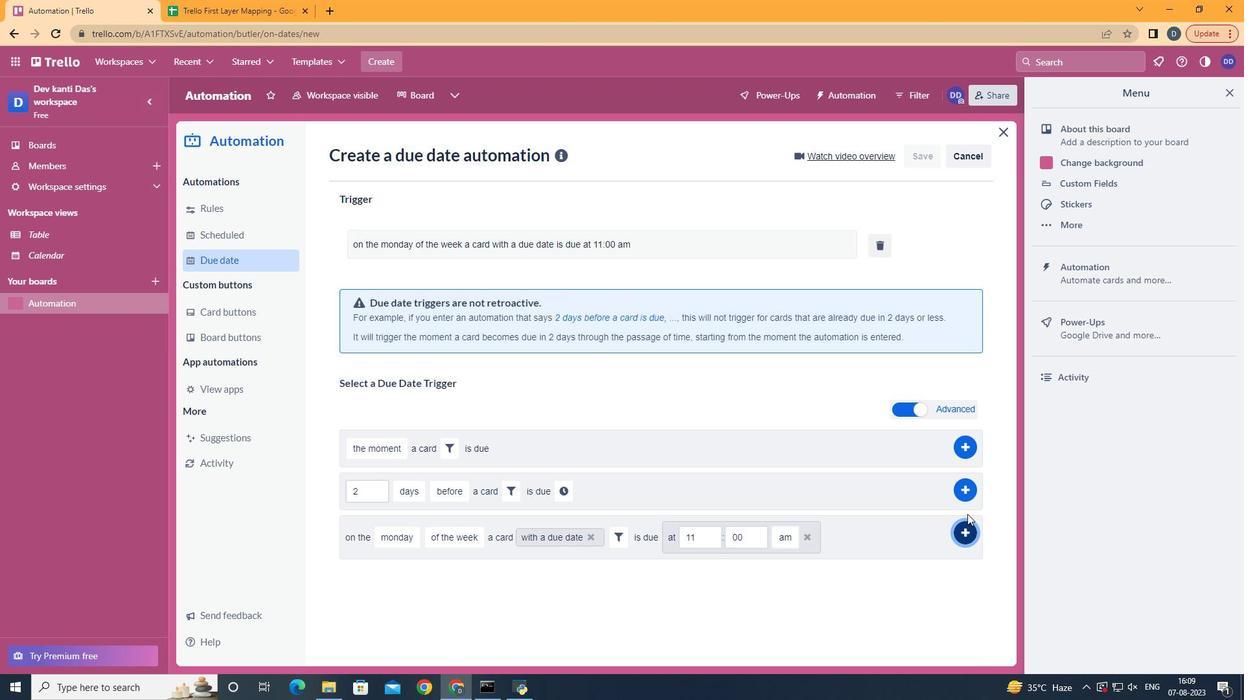 
Action: Mouse moved to (671, 245)
Screenshot: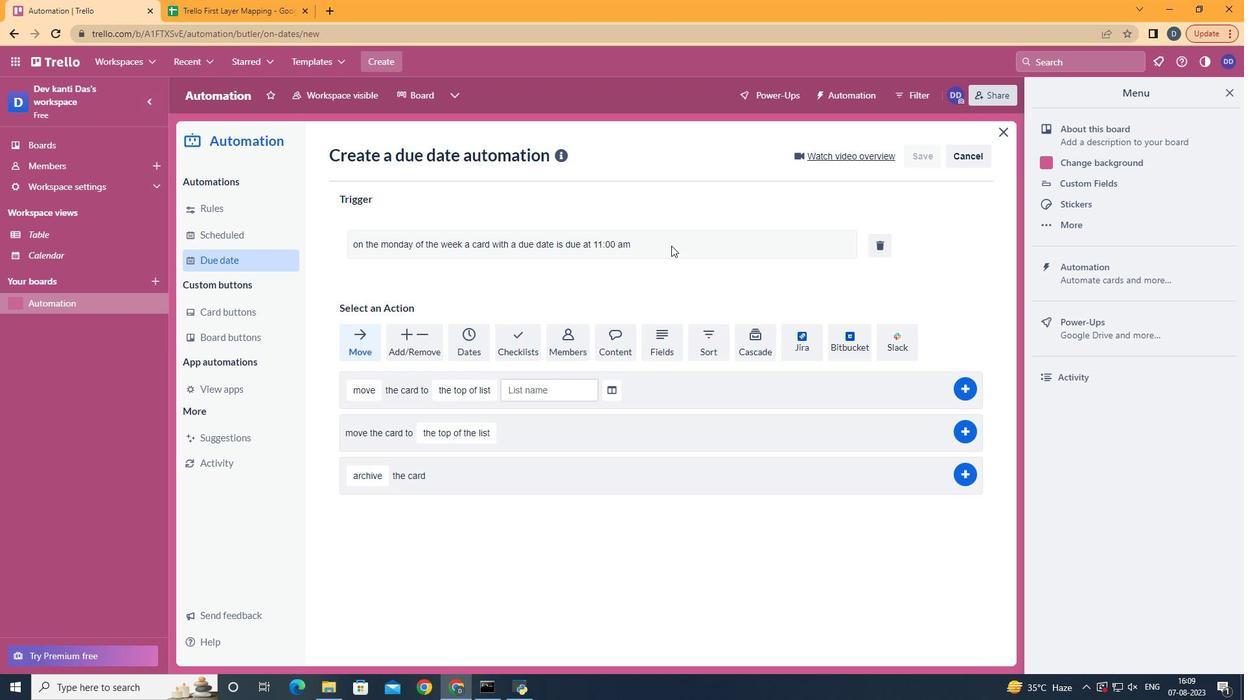 
